 Task: Open a blank sheet, save the file as execution.odt Insert a table '3 by 2' In first column, add headers, 'Employee Name, Monday, Tuesday'. Under first header add  John. Under second header add  1:00 Pm. Under third header add  '3:00 Pm'. Change table style to  Red
Action: Mouse moved to (231, 162)
Screenshot: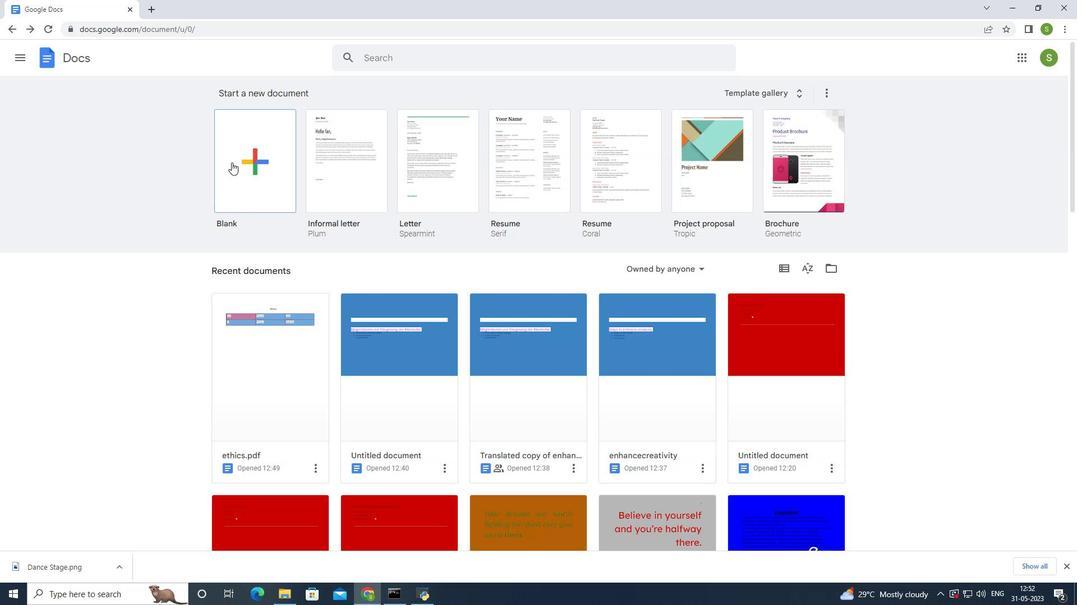 
Action: Mouse pressed left at (231, 162)
Screenshot: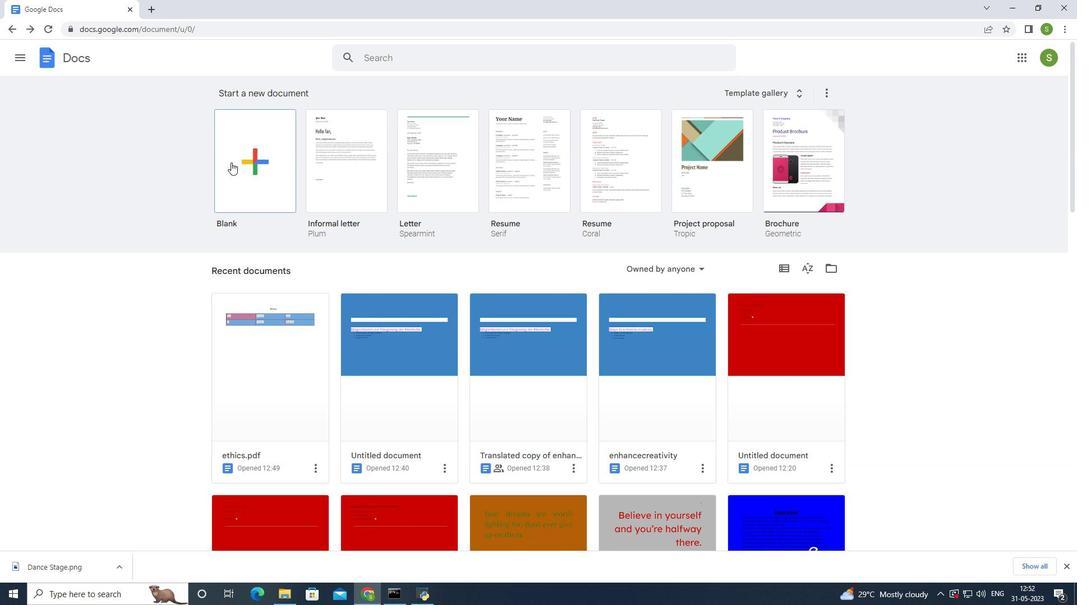 
Action: Mouse moved to (111, 49)
Screenshot: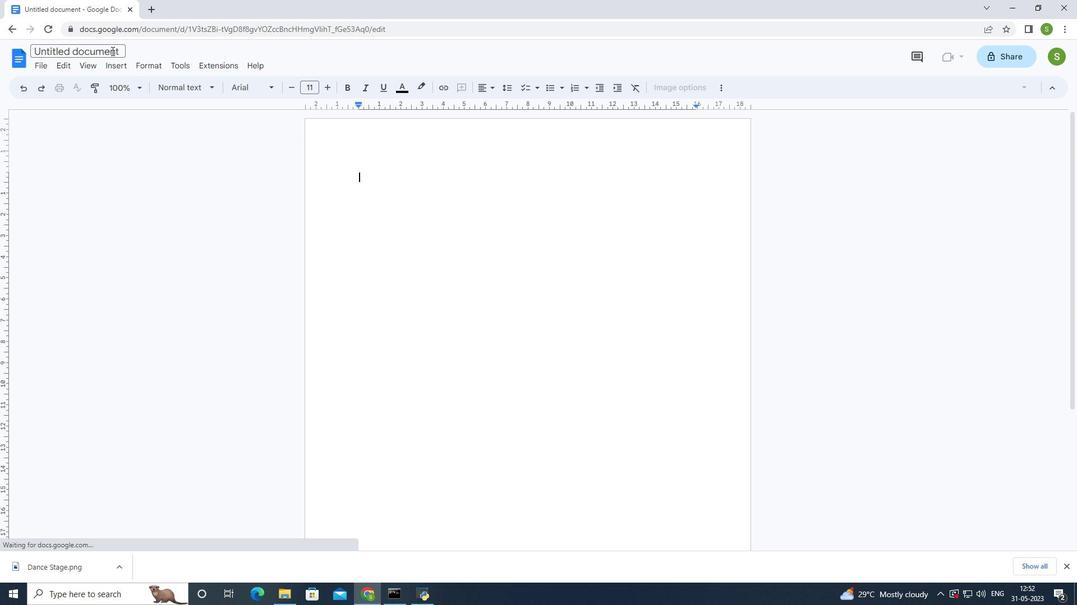 
Action: Mouse pressed left at (111, 49)
Screenshot: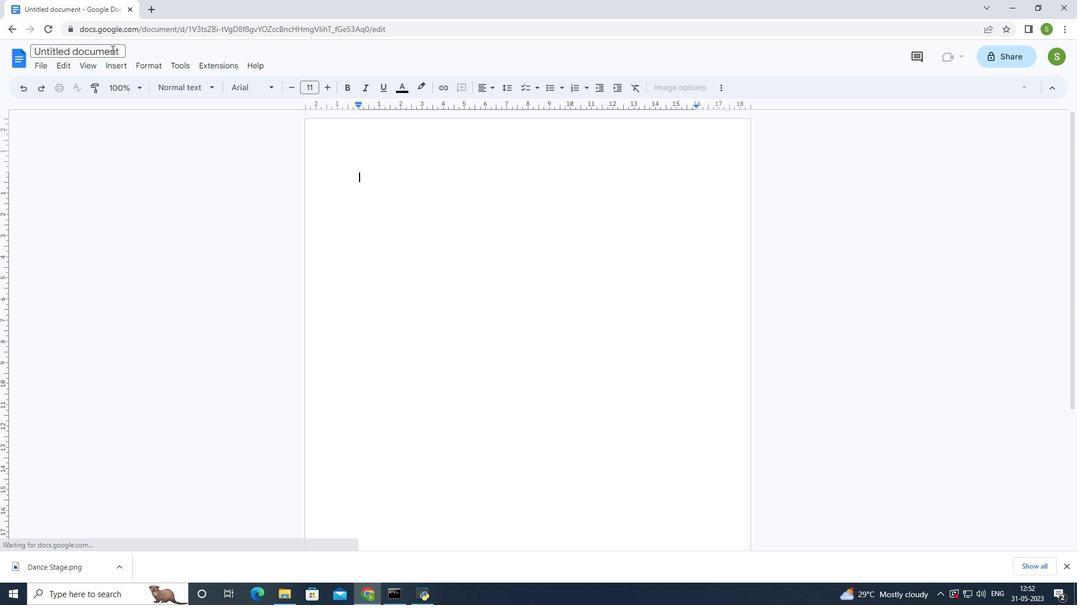 
Action: Key pressed e
Screenshot: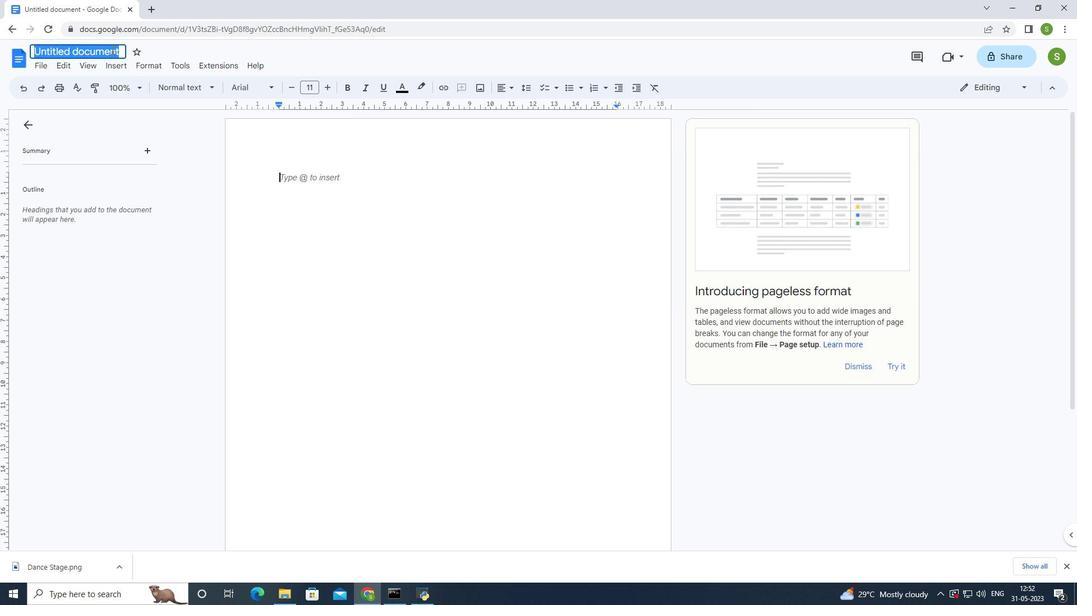 
Action: Mouse moved to (111, 48)
Screenshot: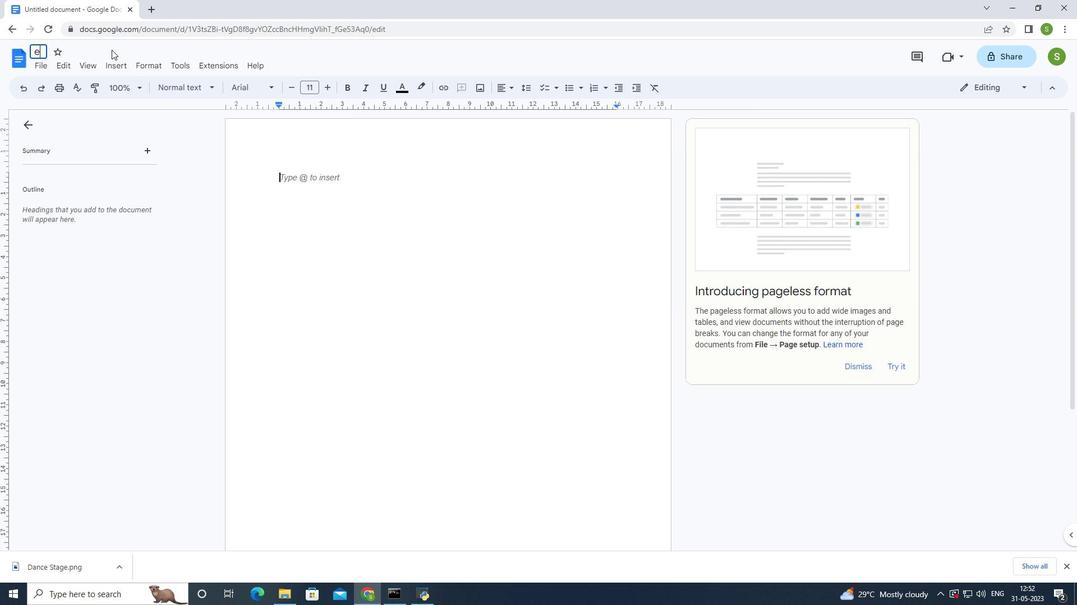 
Action: Key pressed xecution.odt
Screenshot: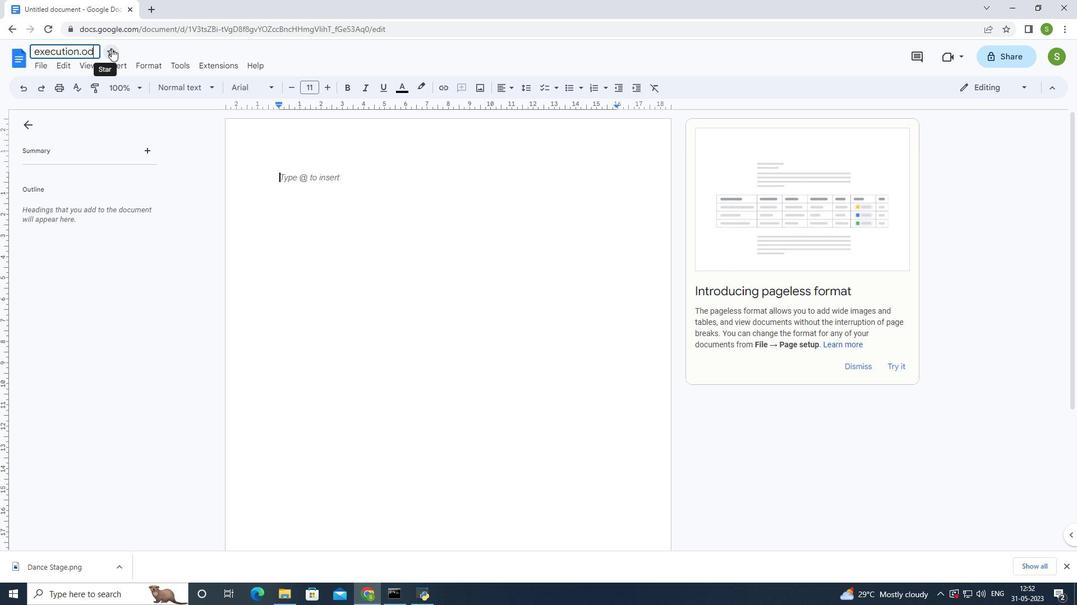 
Action: Mouse moved to (152, 35)
Screenshot: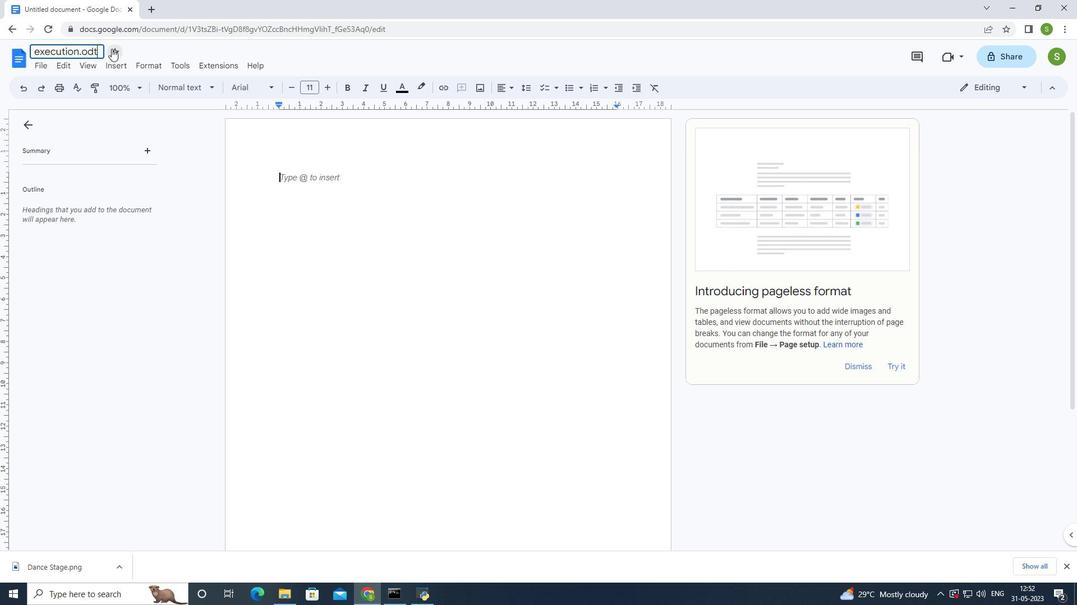 
Action: Key pressed <Key.enter>
Screenshot: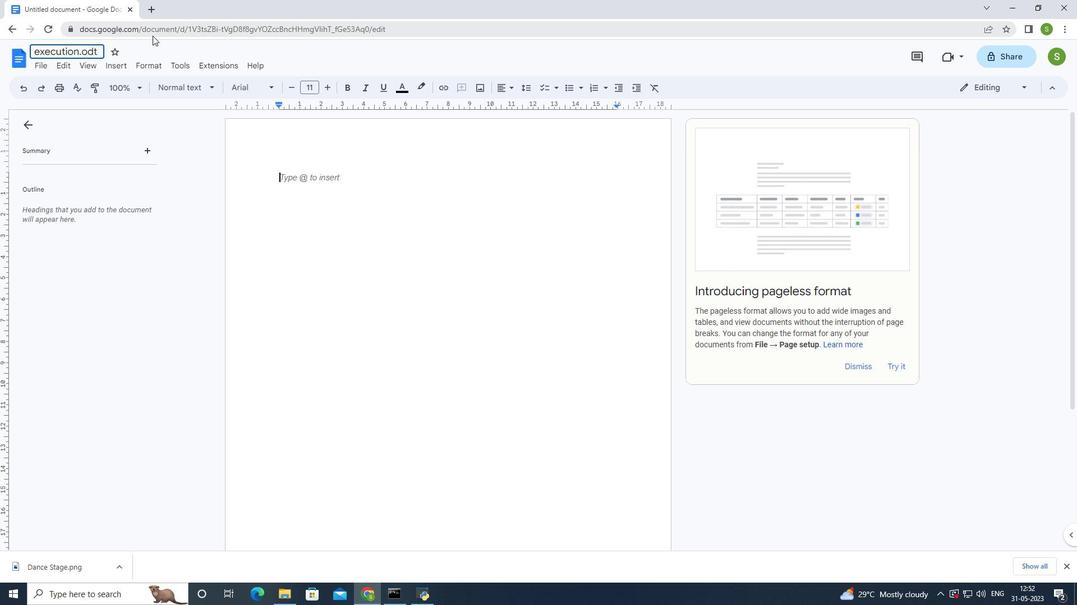 
Action: Mouse moved to (107, 65)
Screenshot: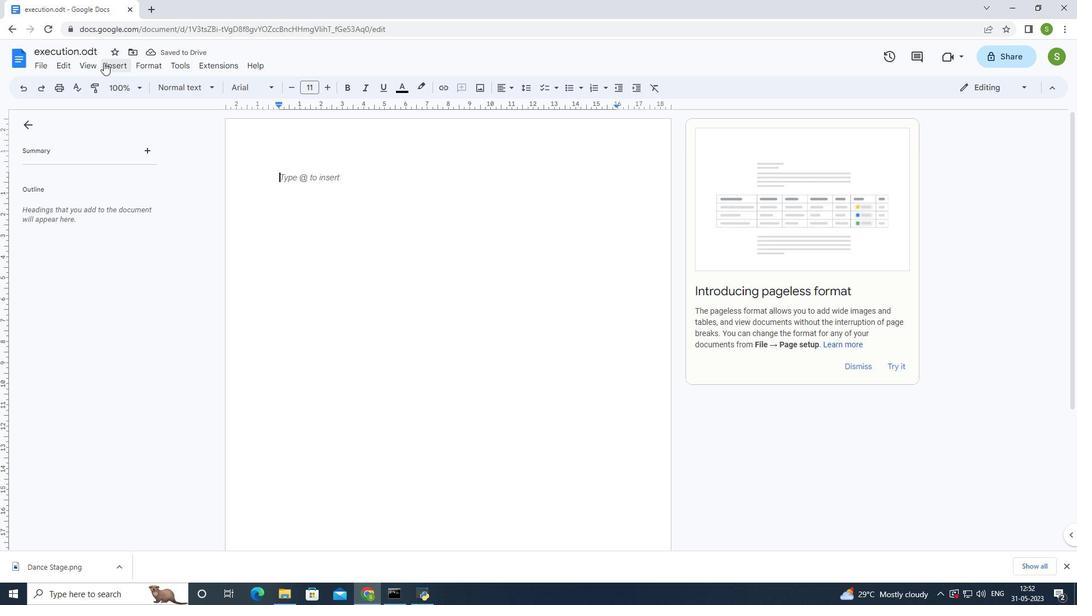 
Action: Mouse pressed left at (107, 65)
Screenshot: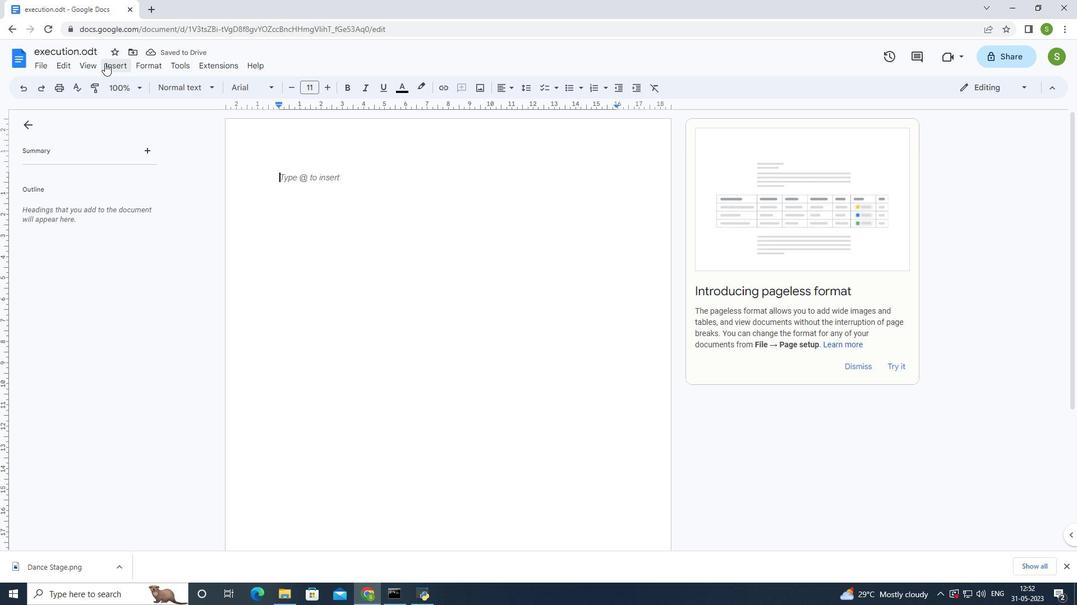 
Action: Mouse moved to (120, 99)
Screenshot: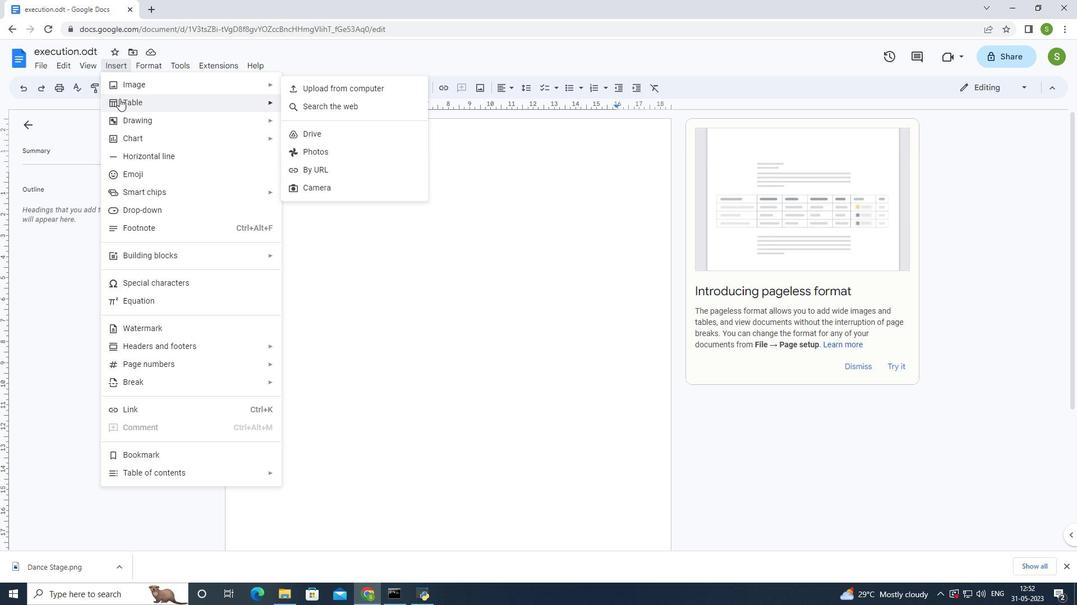 
Action: Mouse pressed left at (120, 99)
Screenshot: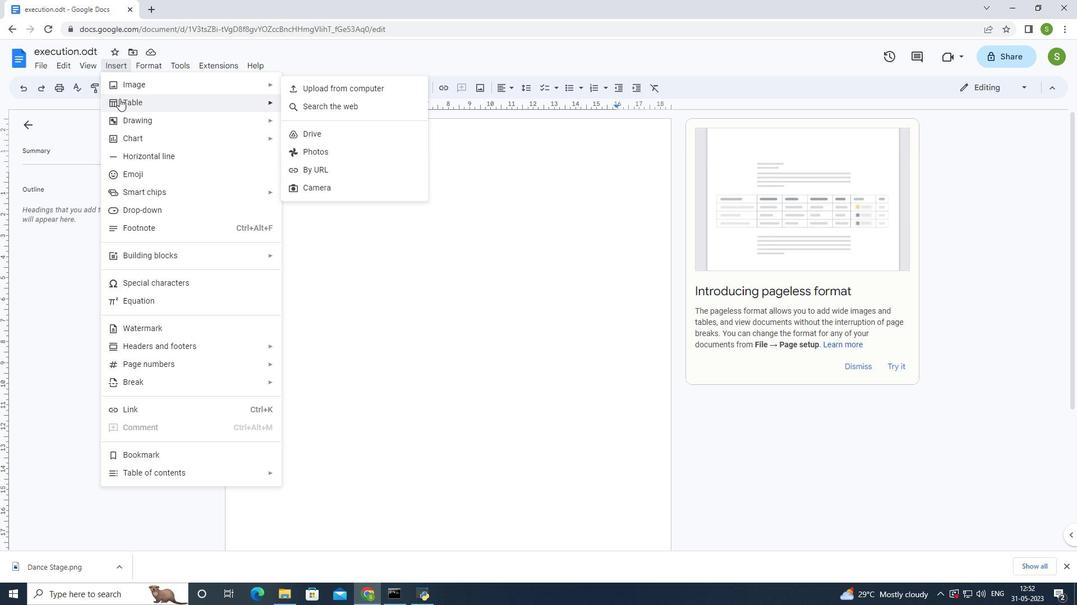 
Action: Mouse moved to (289, 135)
Screenshot: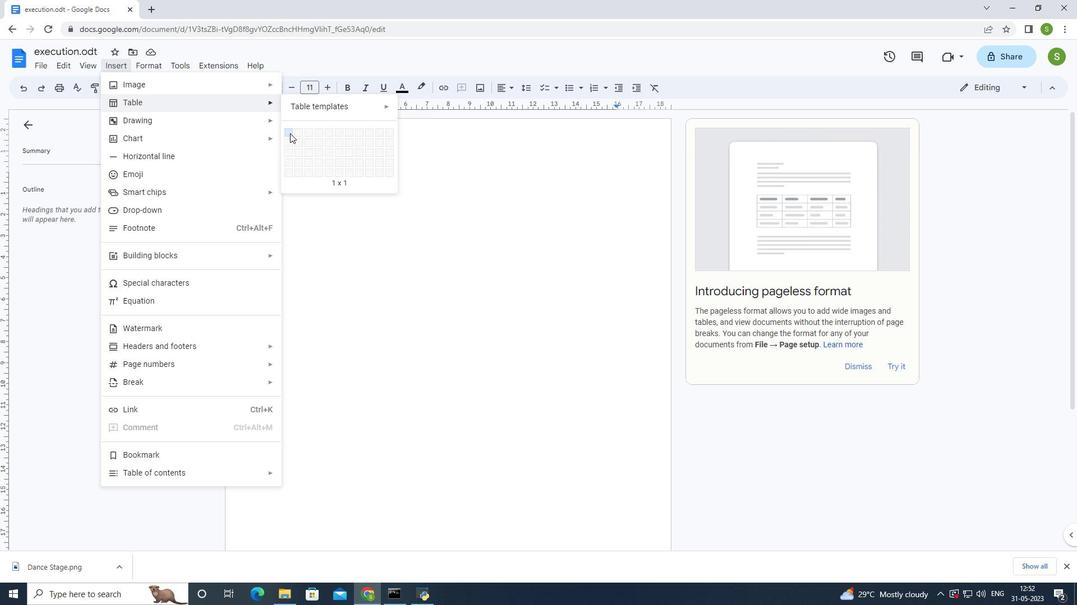 
Action: Mouse pressed left at (289, 135)
Screenshot: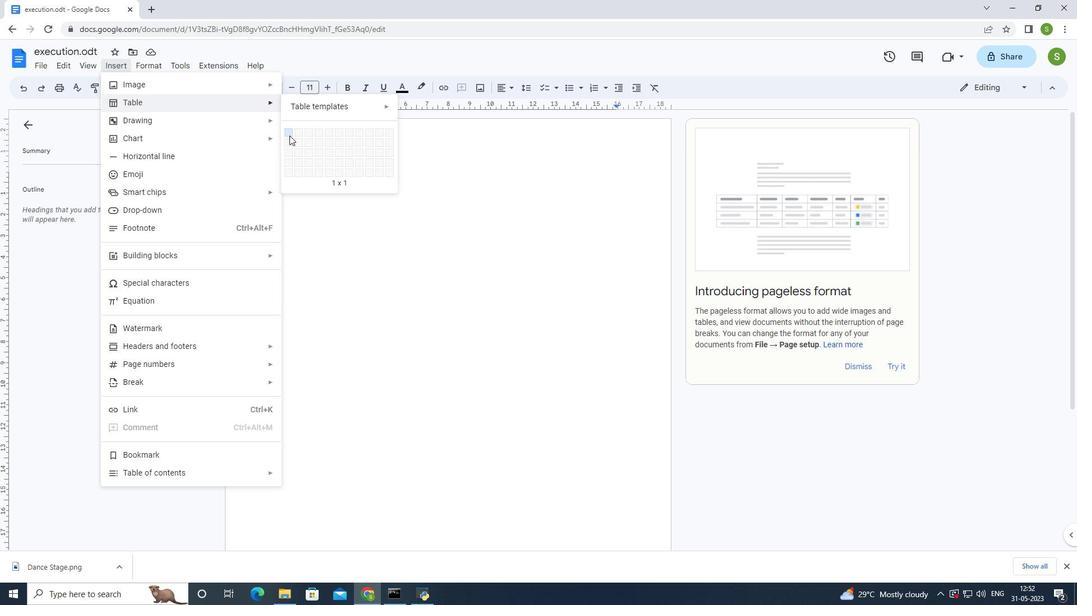 
Action: Mouse moved to (330, 192)
Screenshot: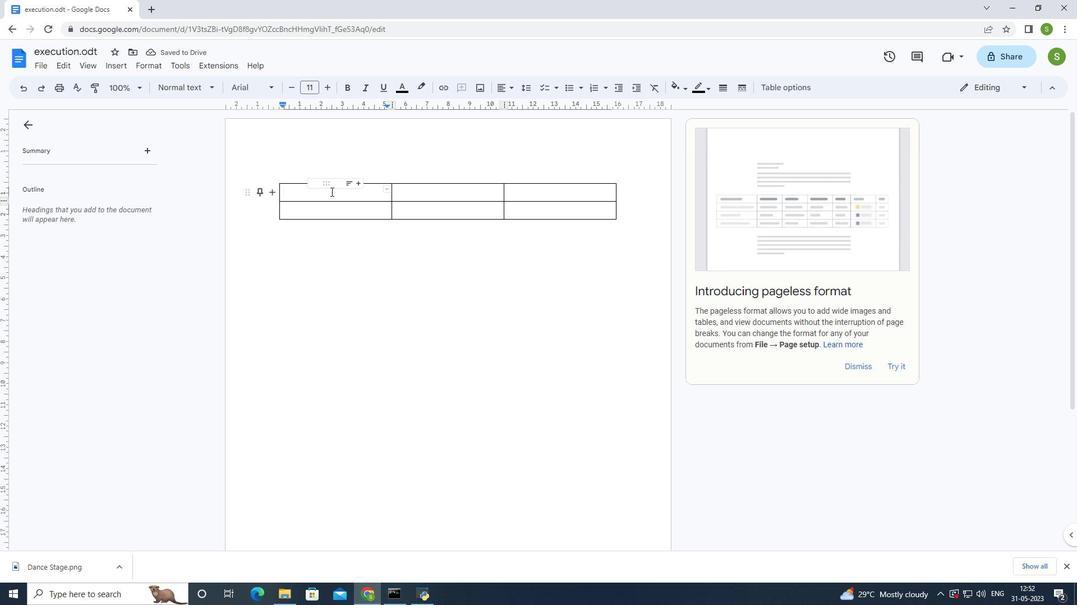 
Action: Mouse pressed left at (330, 192)
Screenshot: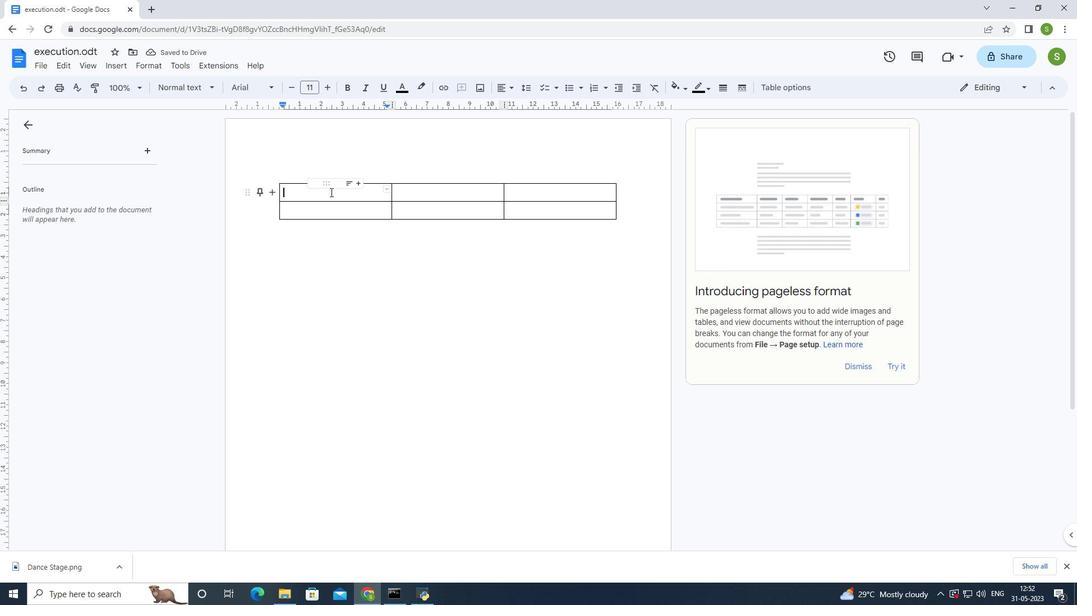 
Action: Mouse moved to (259, 251)
Screenshot: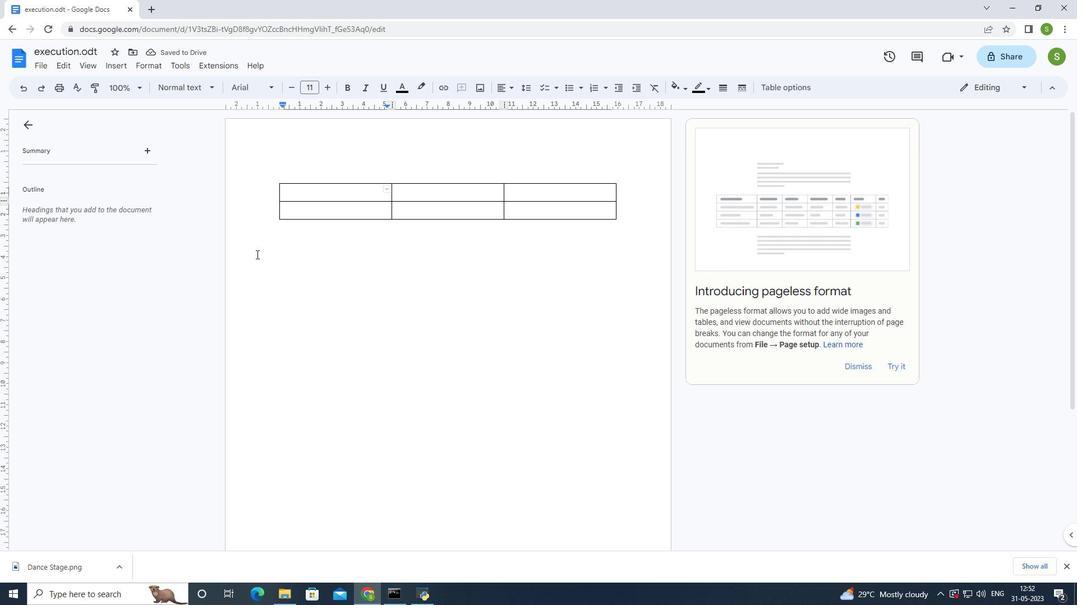
Action: Key pressed <Key.shift>Eml<Key.backspace>ployee<Key.space><Key.space><Key.shift>Name
Screenshot: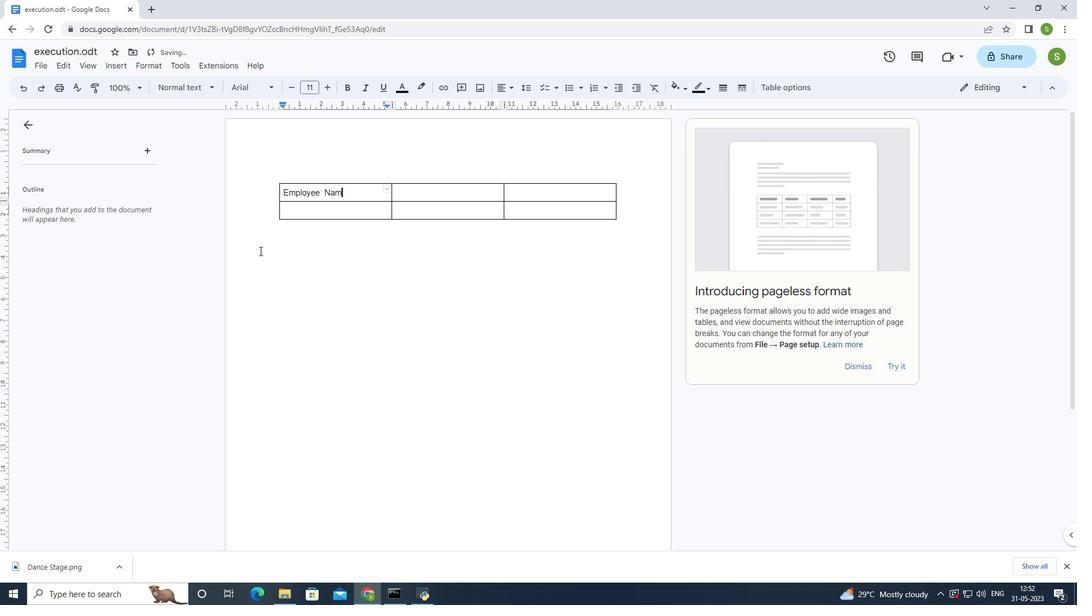 
Action: Mouse moved to (265, 249)
Screenshot: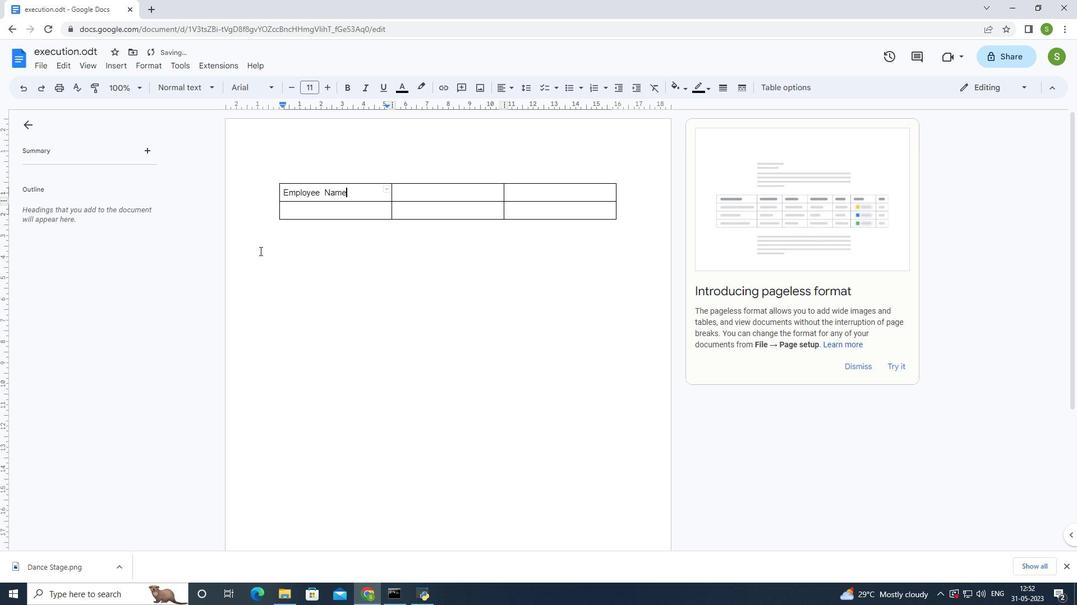 
Action: Key pressed <Key.right><Key.shift>Monday<Key.right><Key.shift>Tuesday
Screenshot: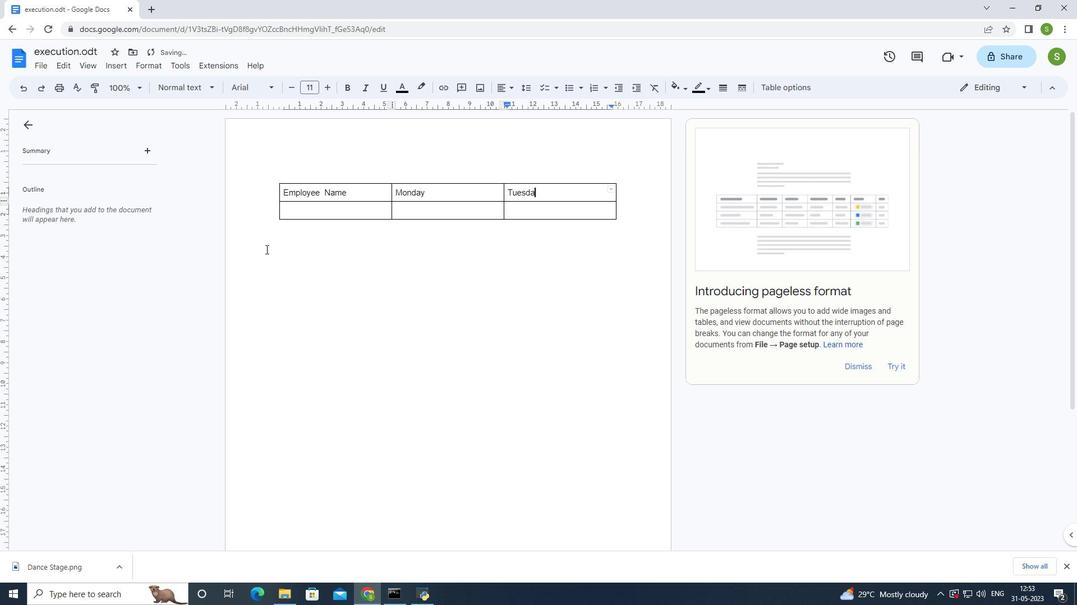 
Action: Mouse moved to (301, 214)
Screenshot: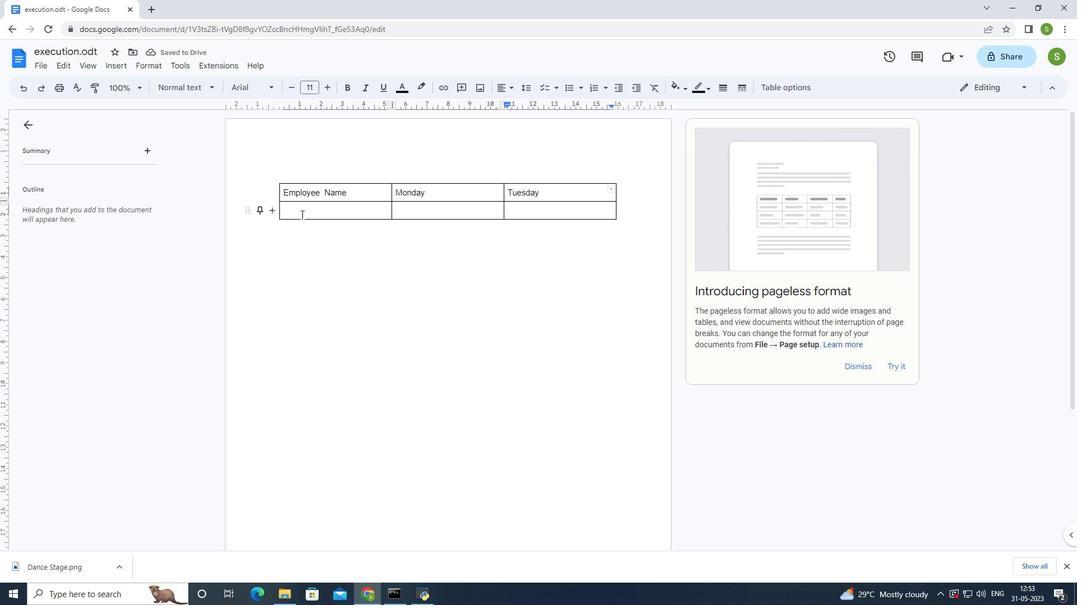 
Action: Mouse pressed left at (301, 214)
Screenshot: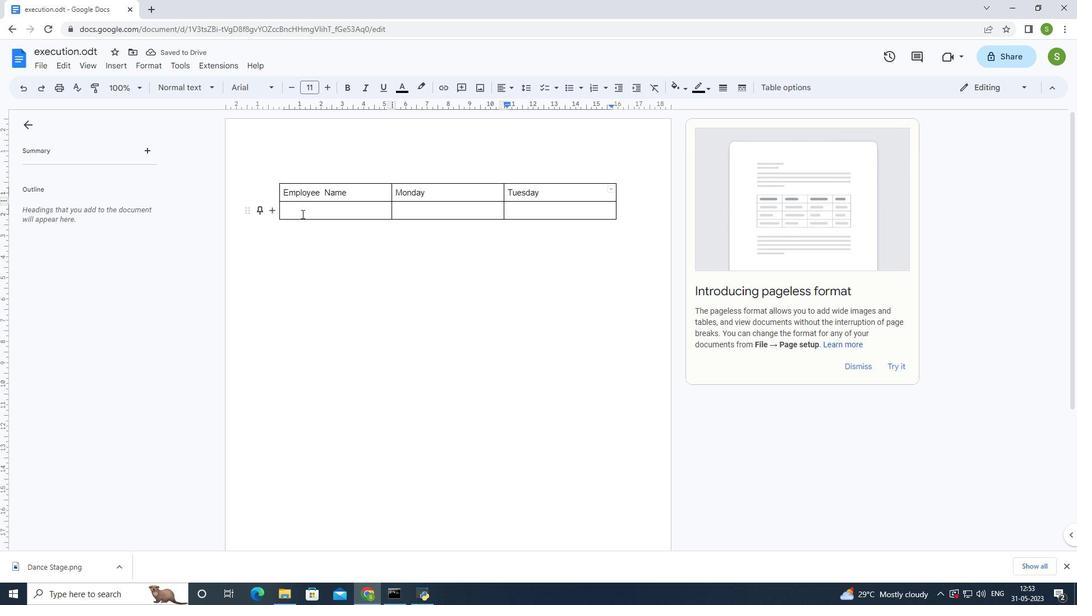 
Action: Mouse moved to (304, 212)
Screenshot: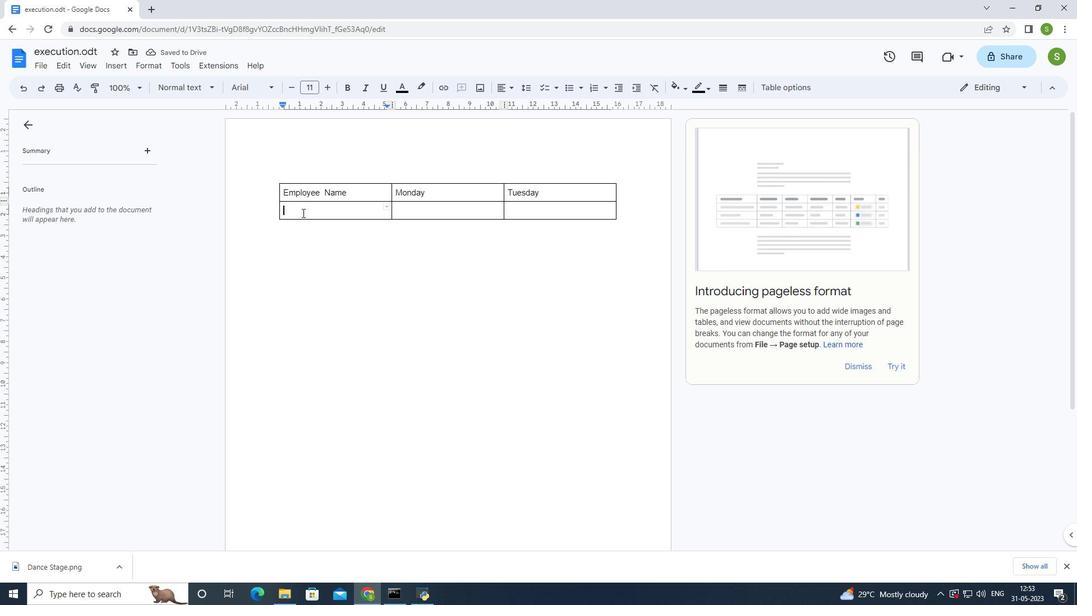 
Action: Key pressed <Key.shift>John
Screenshot: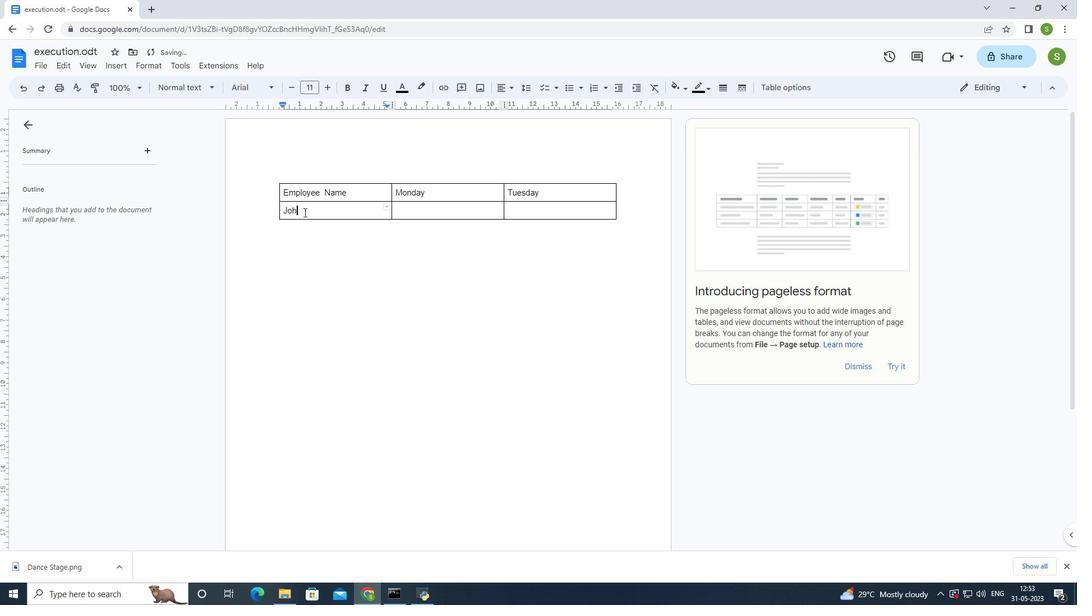 
Action: Mouse moved to (345, 192)
Screenshot: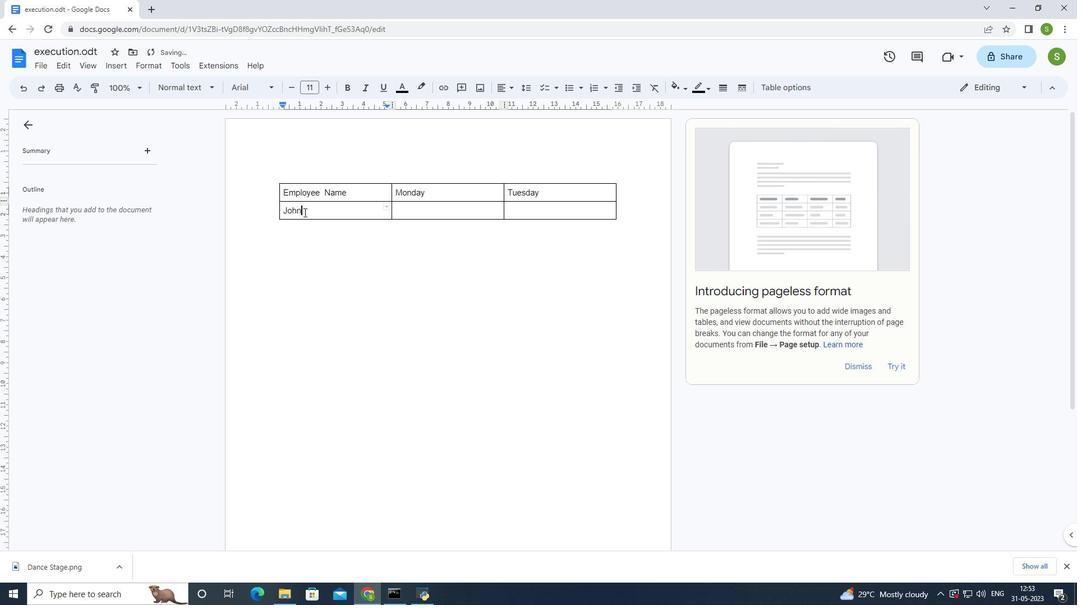 
Action: Key pressed <Key.right>1<Key.shift_r>:00pm
Screenshot: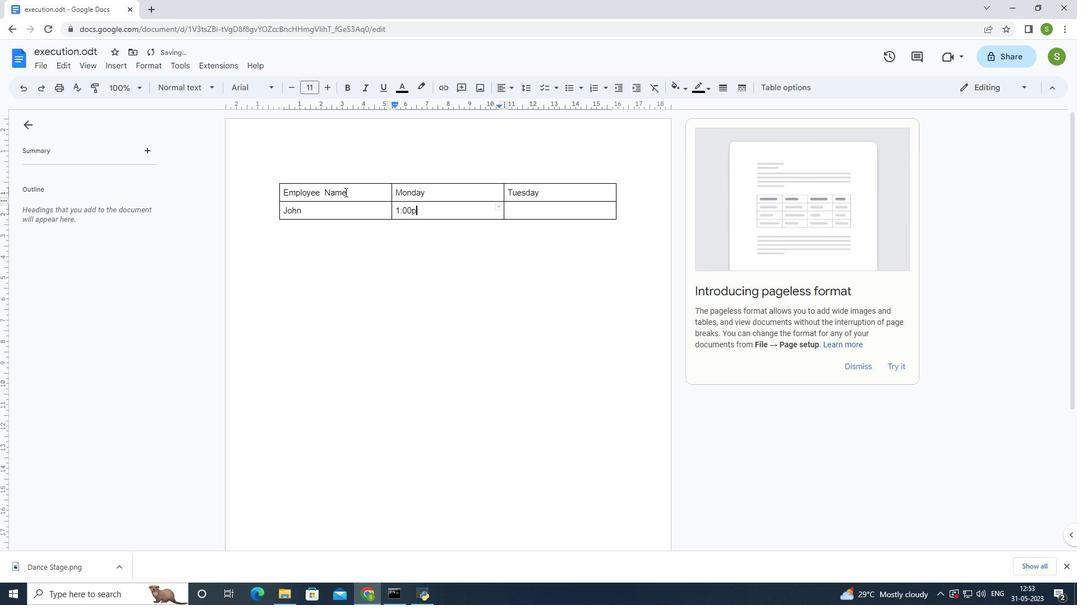 
Action: Mouse moved to (361, 189)
Screenshot: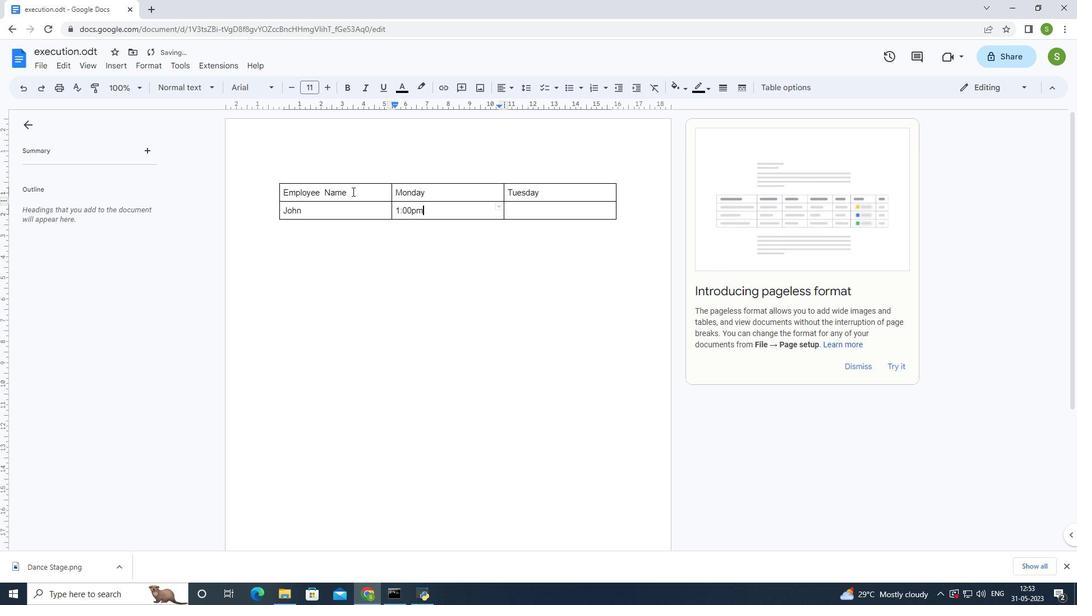 
Action: Key pressed <Key.right>3<Key.shift_r>:00pm
Screenshot: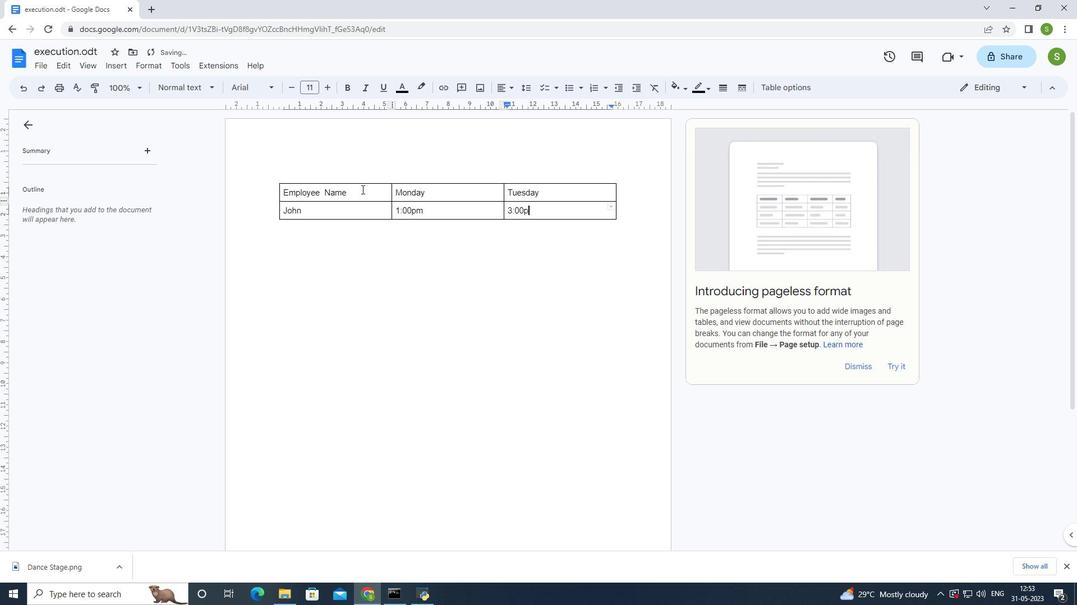 
Action: Mouse moved to (282, 190)
Screenshot: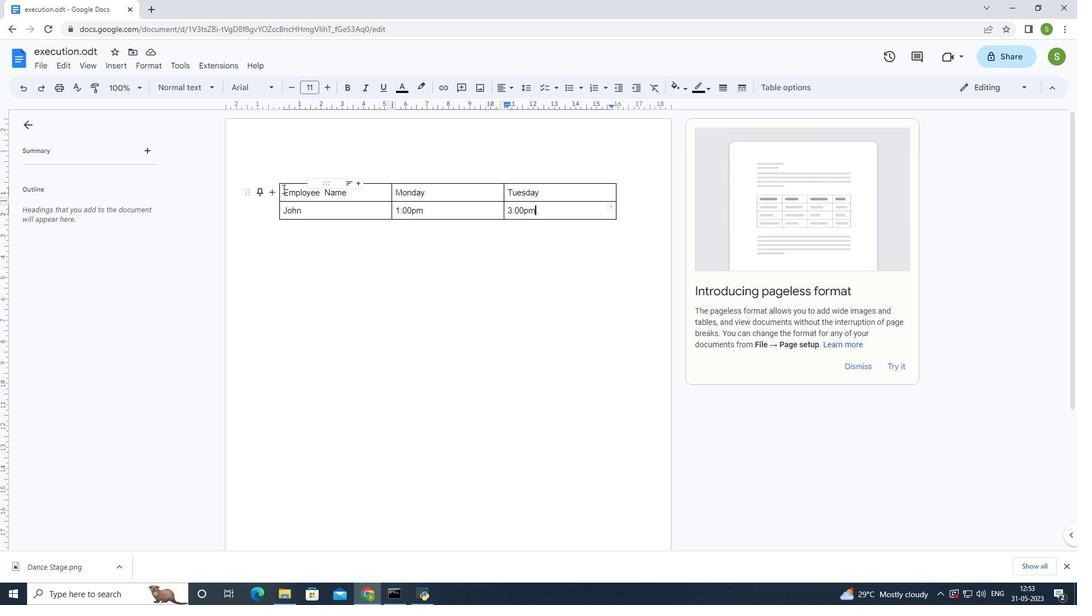 
Action: Mouse pressed left at (282, 190)
Screenshot: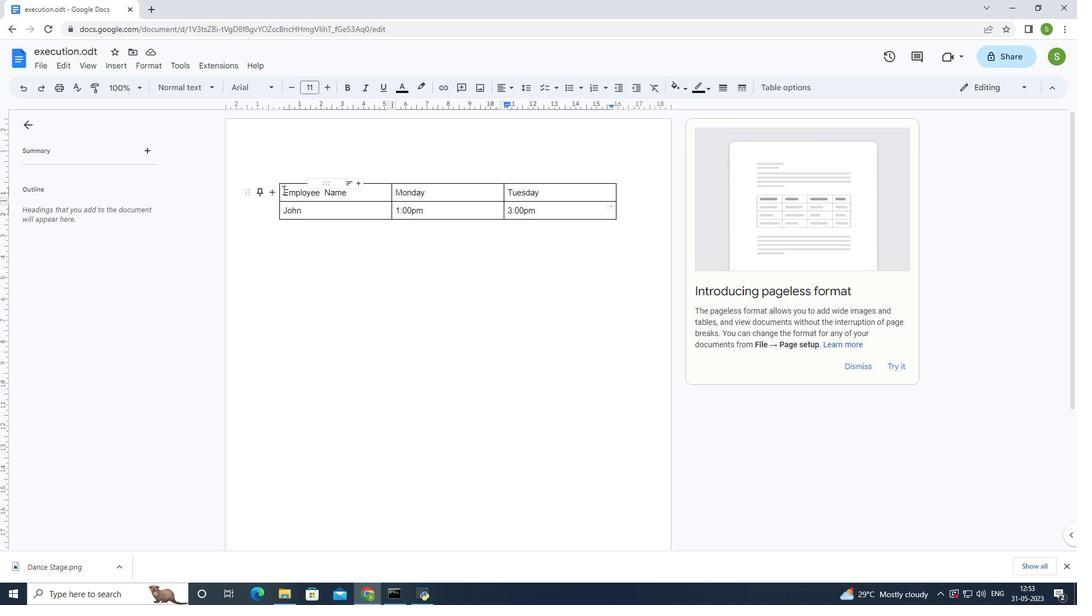 
Action: Mouse moved to (679, 88)
Screenshot: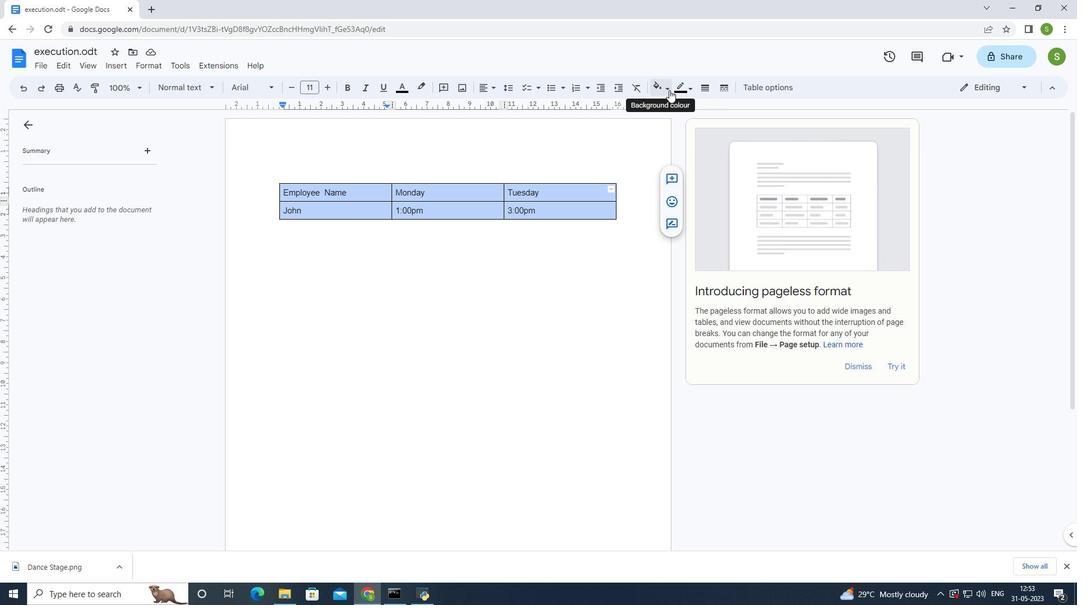 
Action: Mouse pressed left at (679, 88)
Screenshot: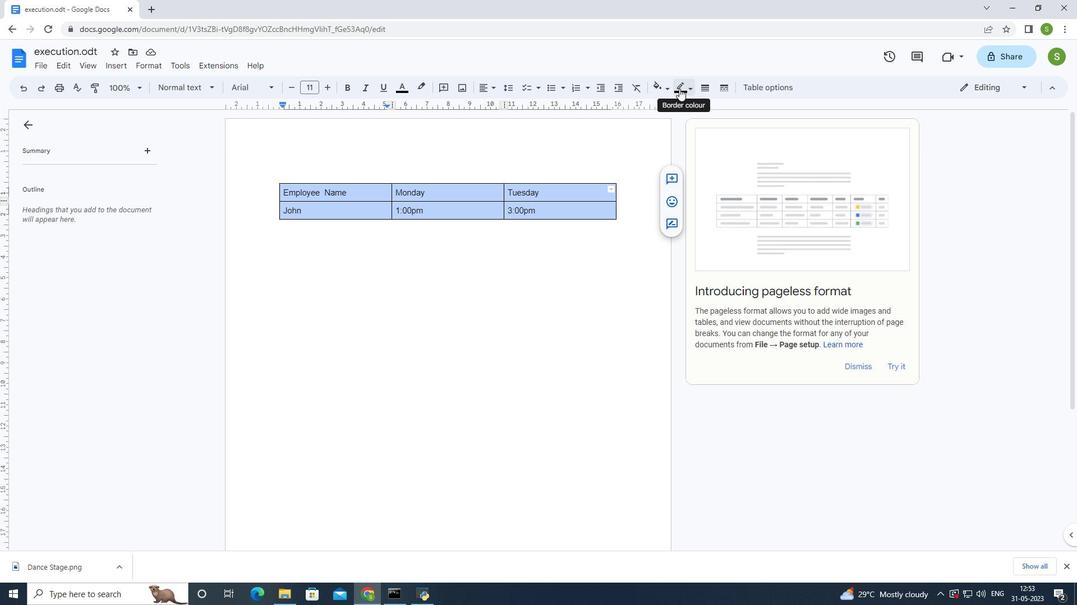 
Action: Mouse moved to (696, 122)
Screenshot: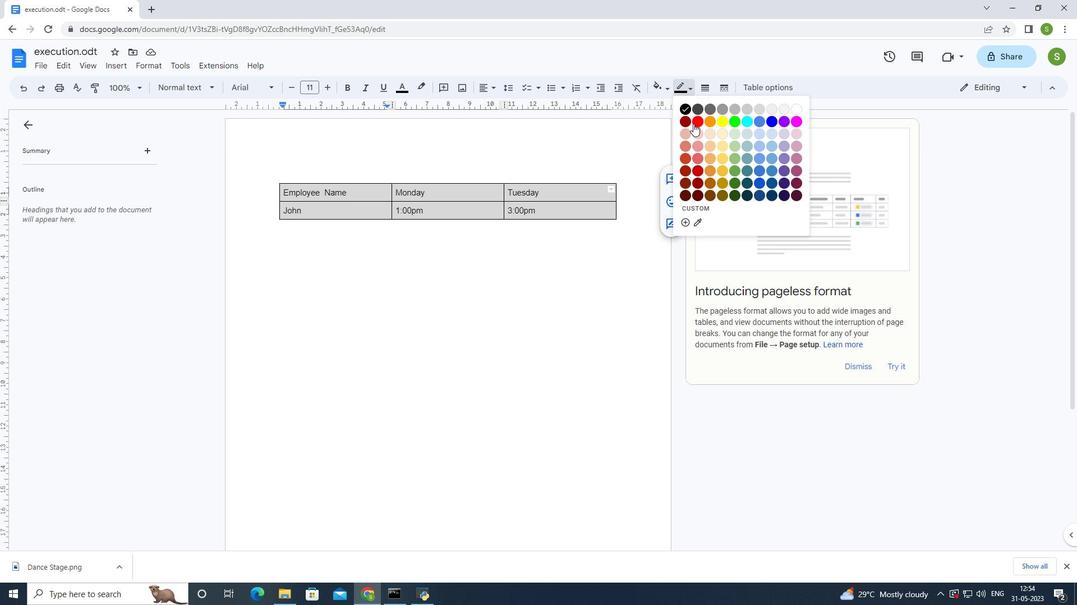 
Action: Mouse pressed left at (696, 122)
Screenshot: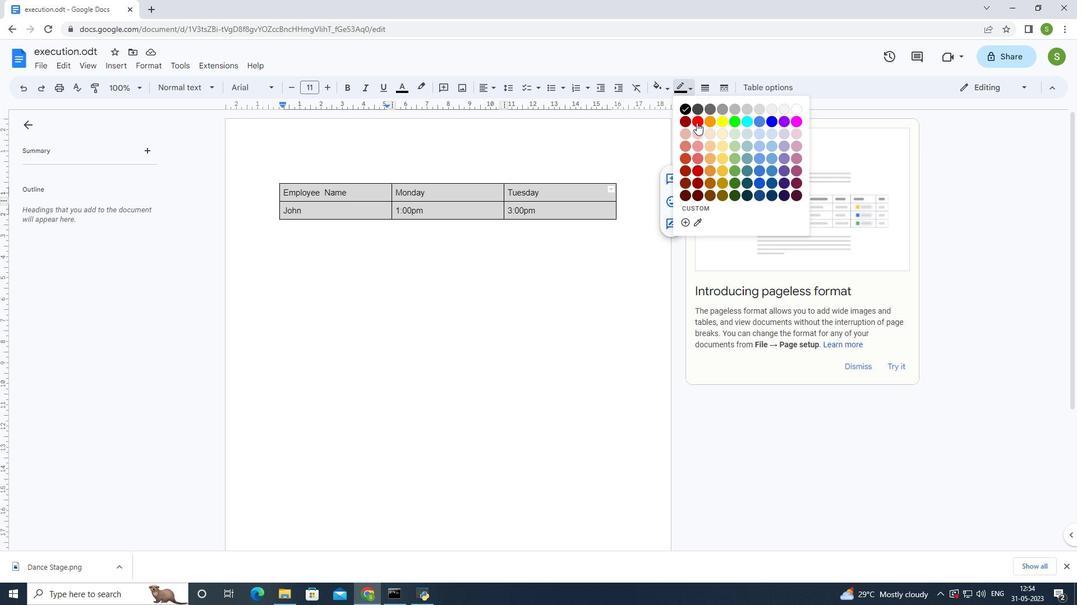 
Action: Mouse moved to (541, 282)
Screenshot: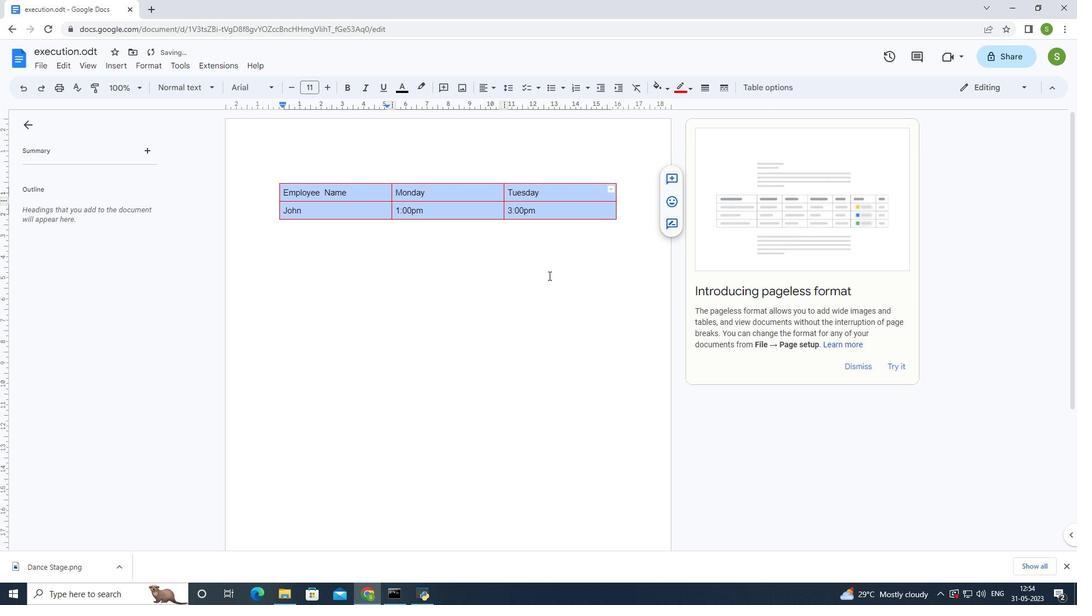 
Action: Mouse pressed left at (541, 282)
Screenshot: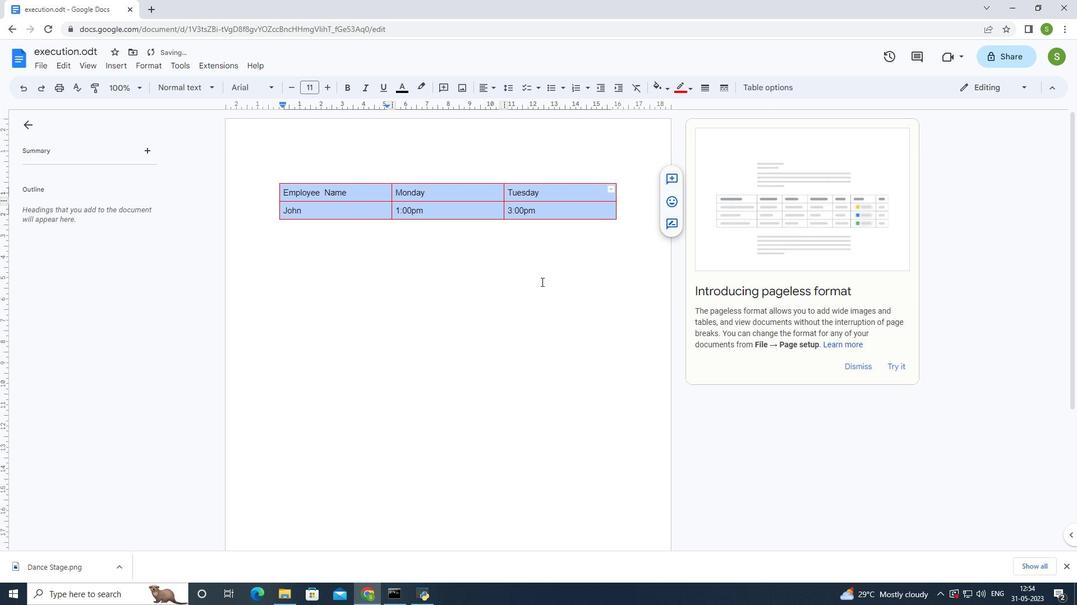 
